 Task: Move the task Create a new event management system for a conference or trade show to the section Done in the project AgileEngine and filter the tasks in the project by High Priority
Action: Mouse moved to (440, 313)
Screenshot: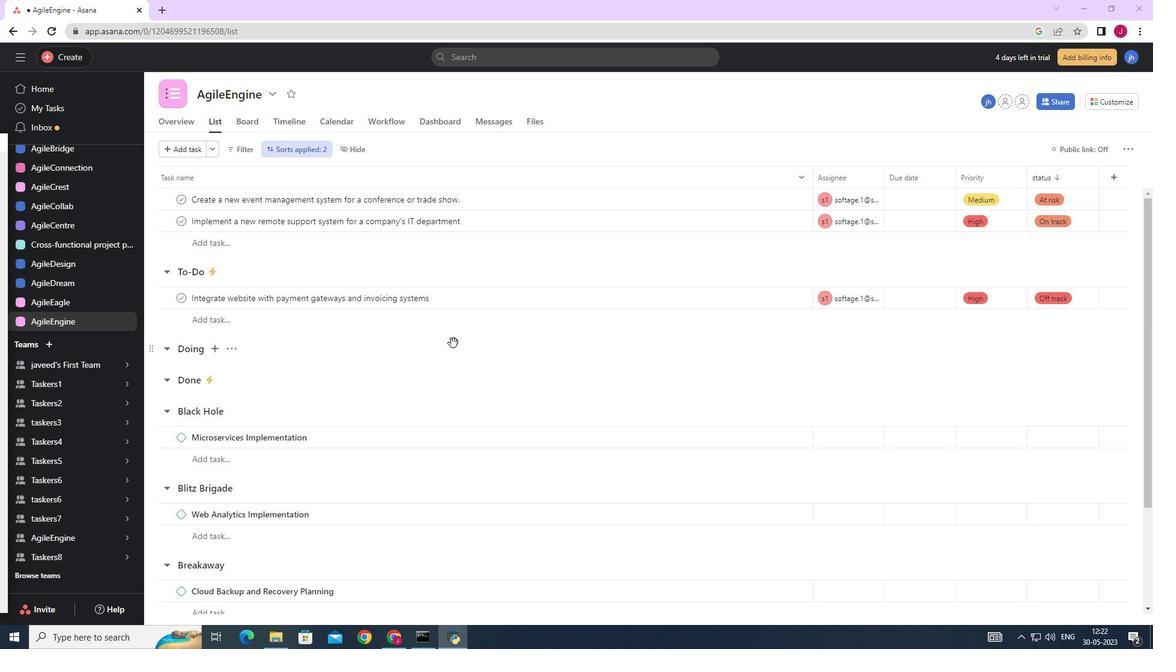 
Action: Mouse scrolled (440, 313) with delta (0, 0)
Screenshot: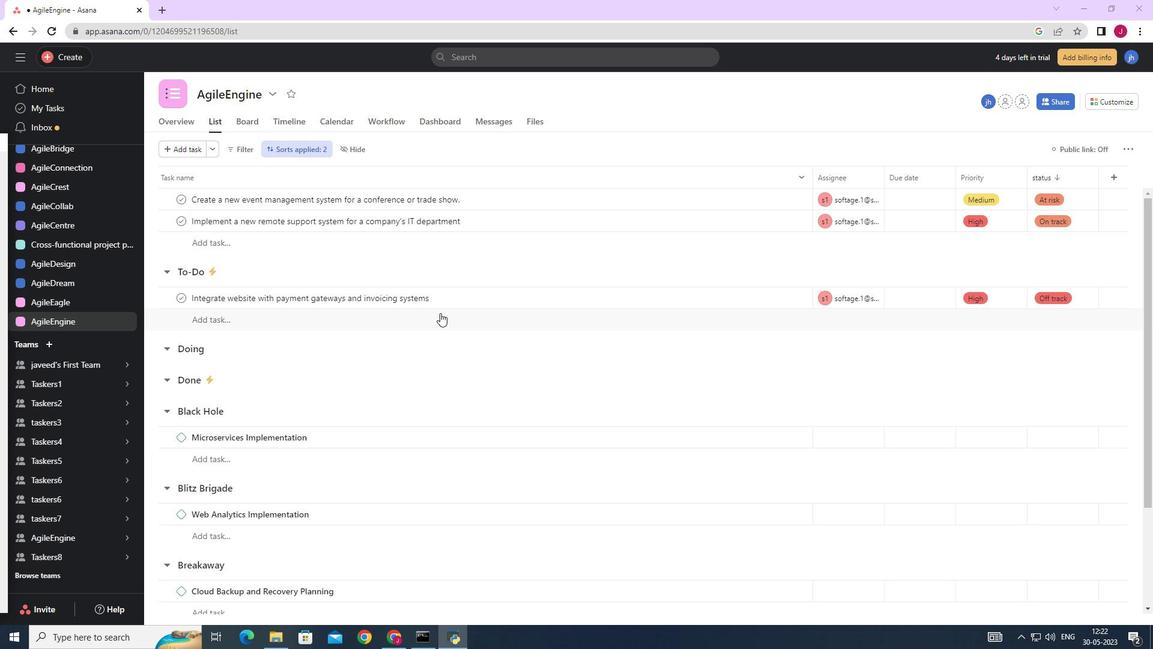 
Action: Mouse moved to (439, 313)
Screenshot: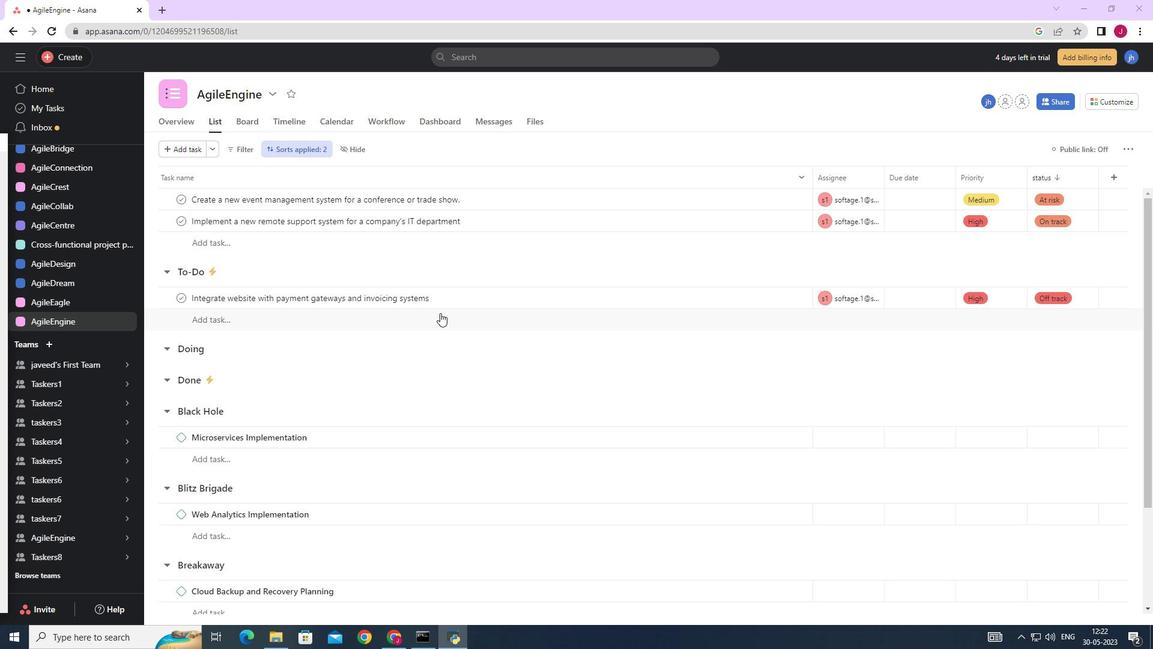 
Action: Mouse scrolled (439, 313) with delta (0, 0)
Screenshot: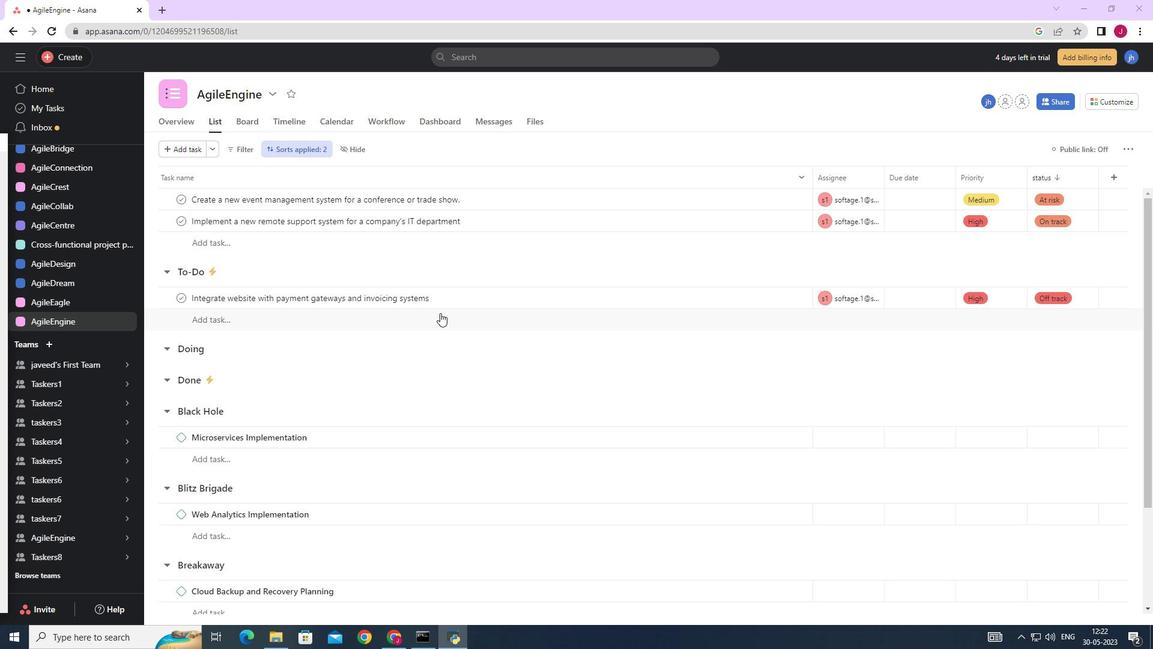 
Action: Mouse moved to (775, 203)
Screenshot: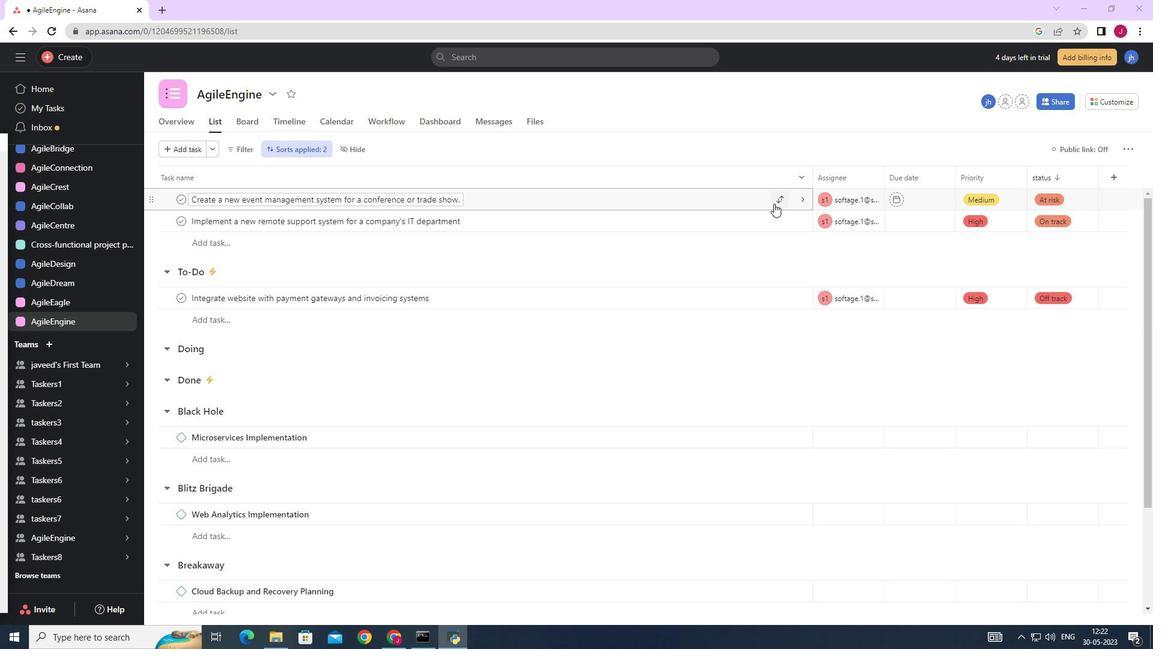 
Action: Mouse pressed left at (775, 203)
Screenshot: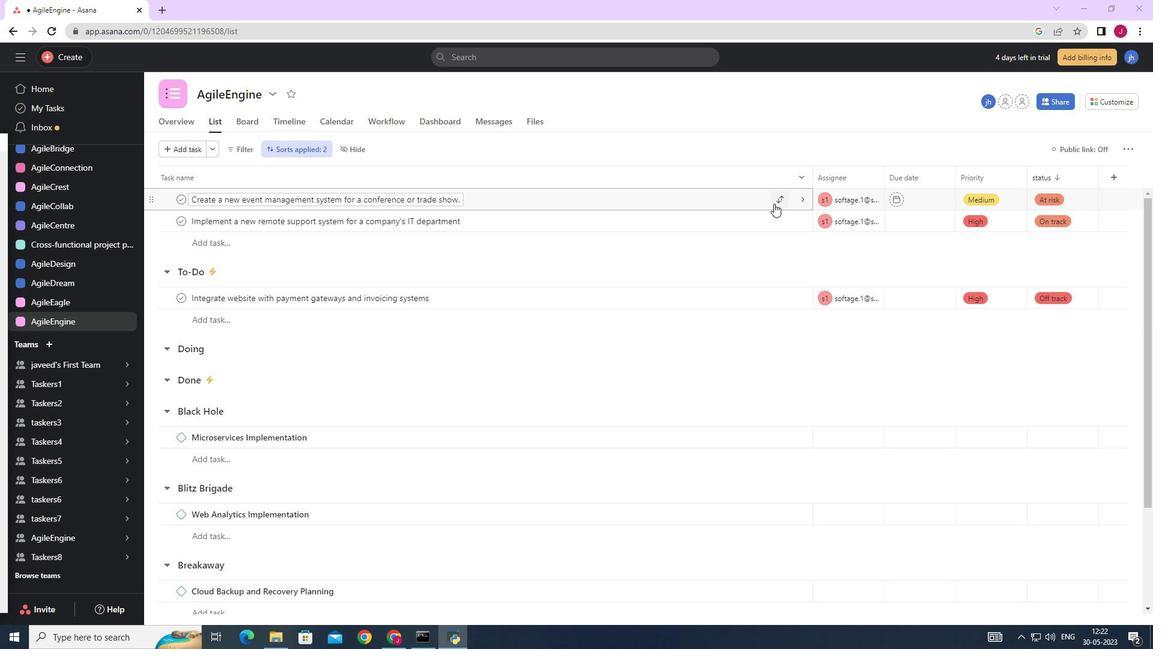
Action: Mouse moved to (711, 306)
Screenshot: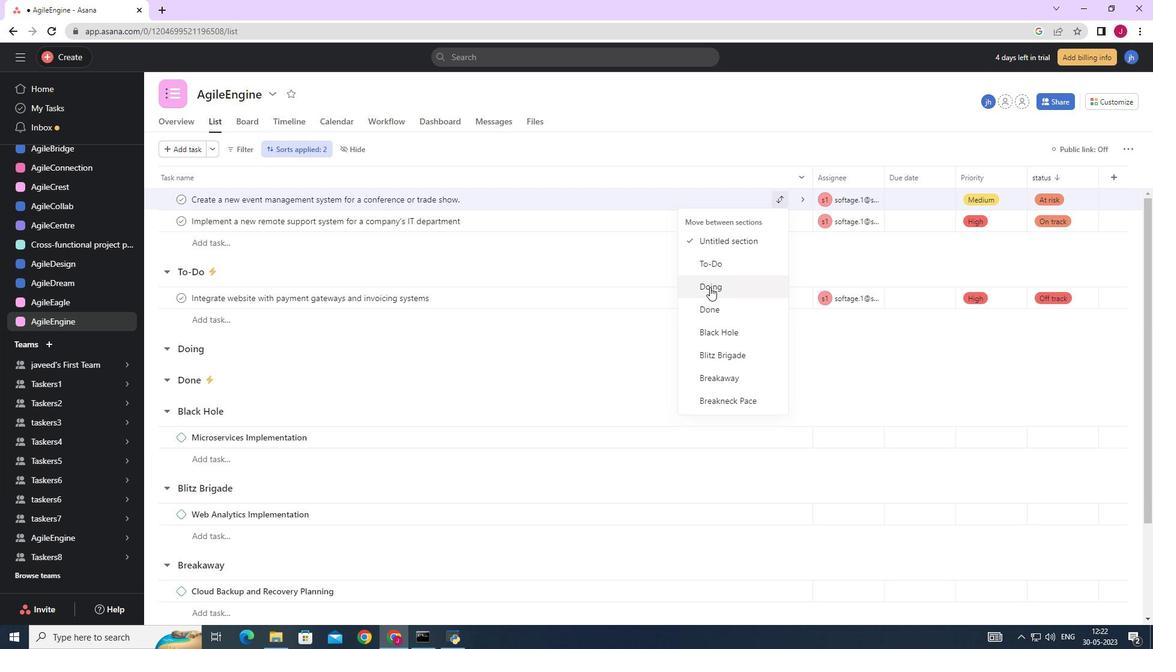 
Action: Mouse pressed left at (711, 306)
Screenshot: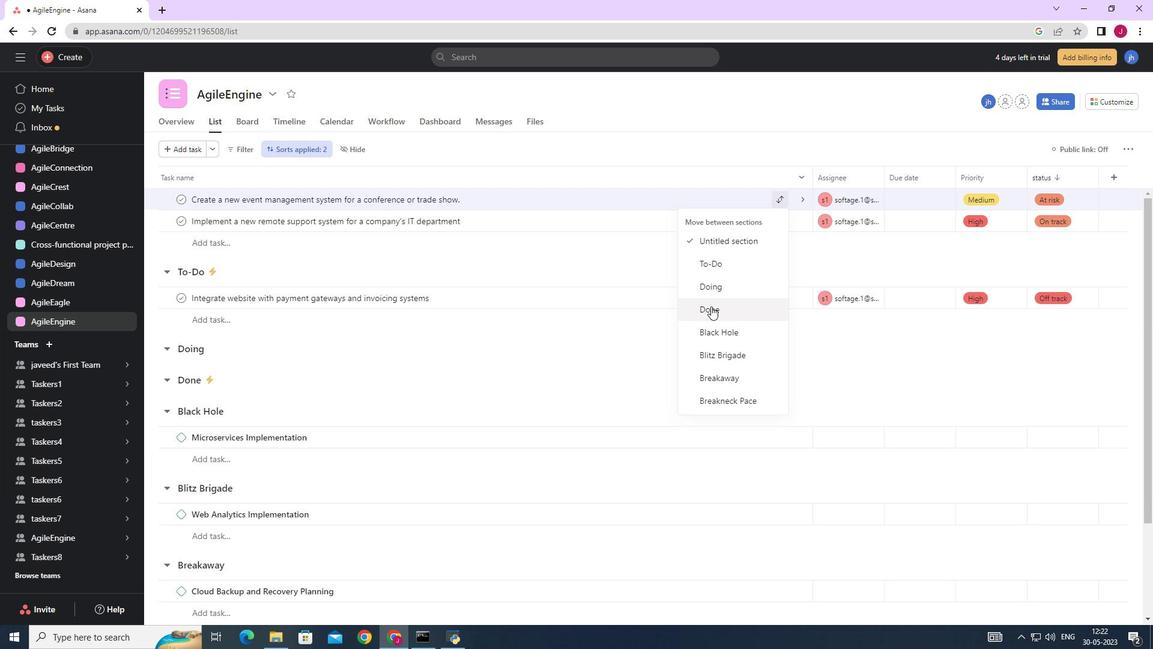 
Action: Mouse moved to (245, 149)
Screenshot: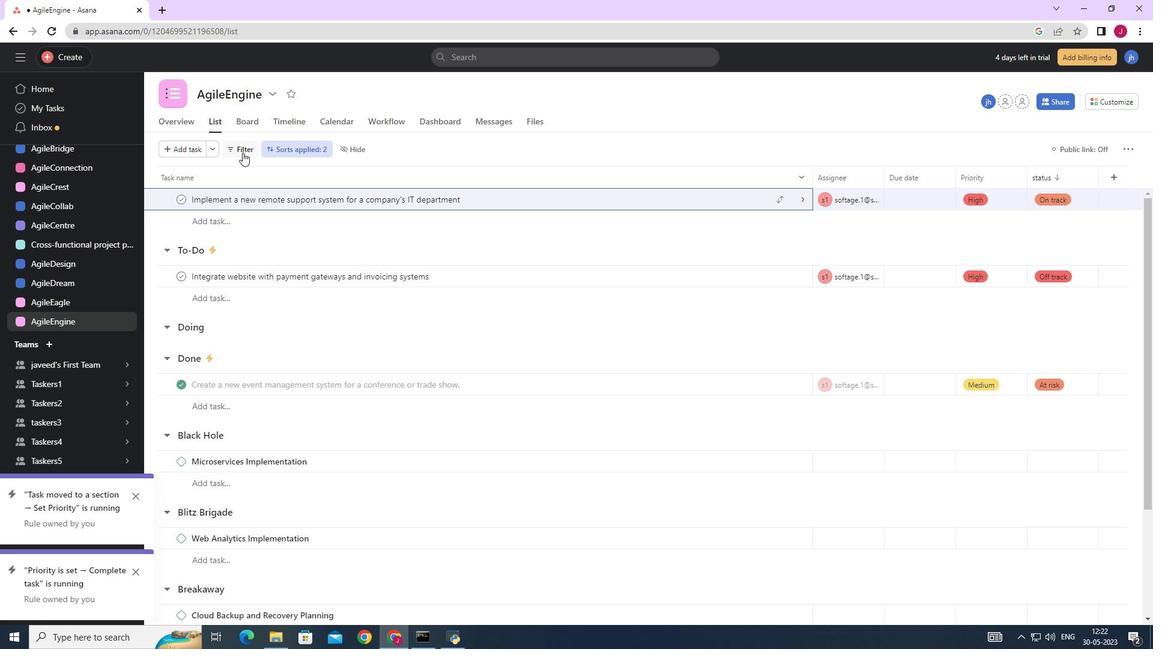 
Action: Mouse pressed left at (245, 149)
Screenshot: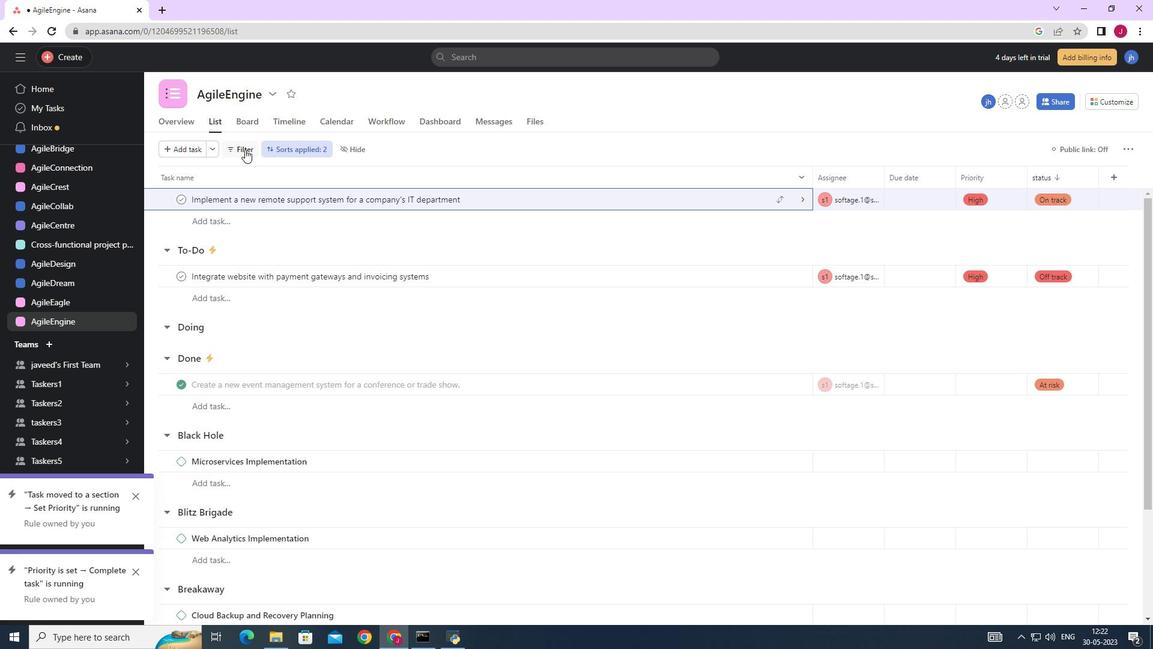 
Action: Mouse moved to (280, 245)
Screenshot: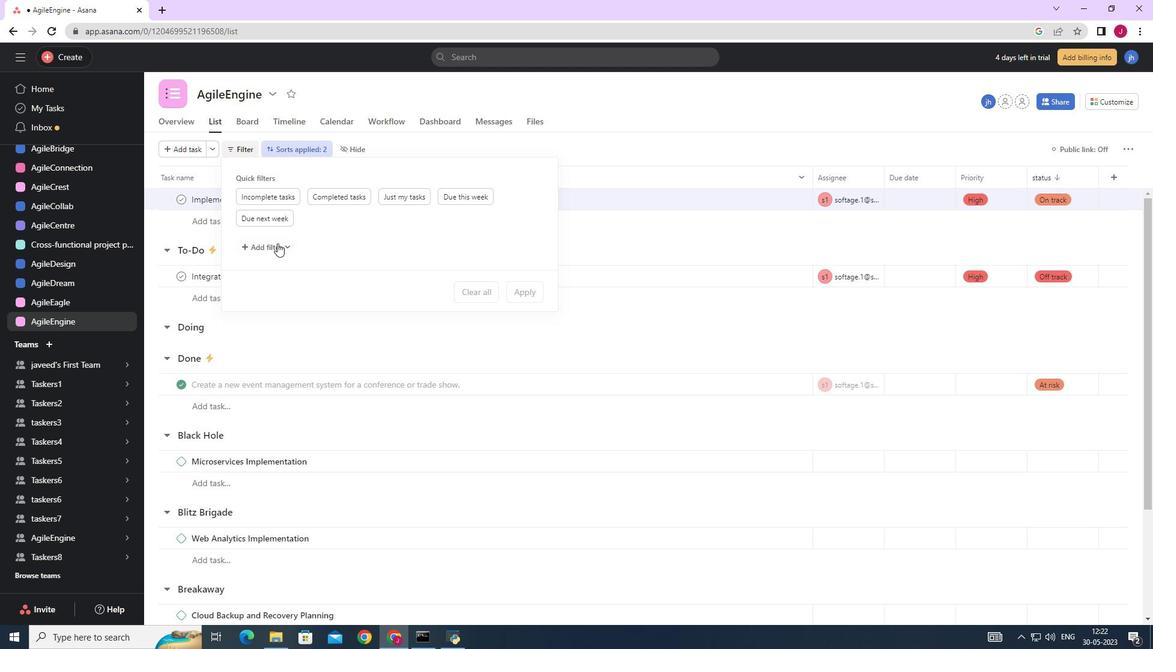
Action: Mouse pressed left at (280, 245)
Screenshot: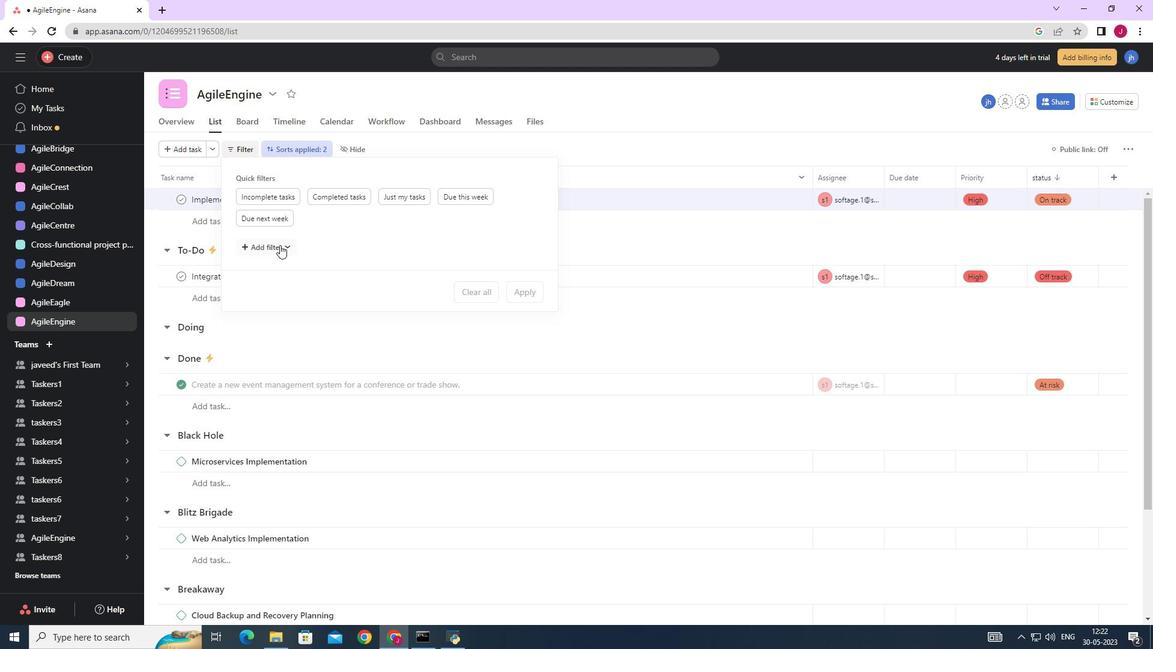 
Action: Mouse moved to (274, 454)
Screenshot: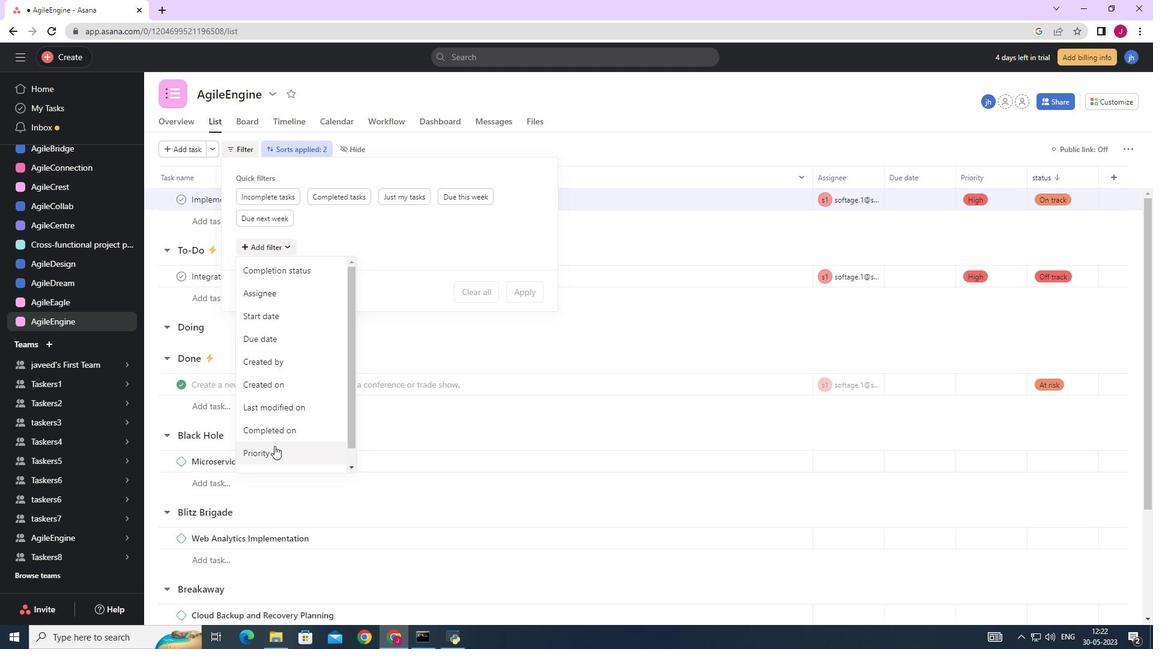 
Action: Mouse pressed left at (274, 454)
Screenshot: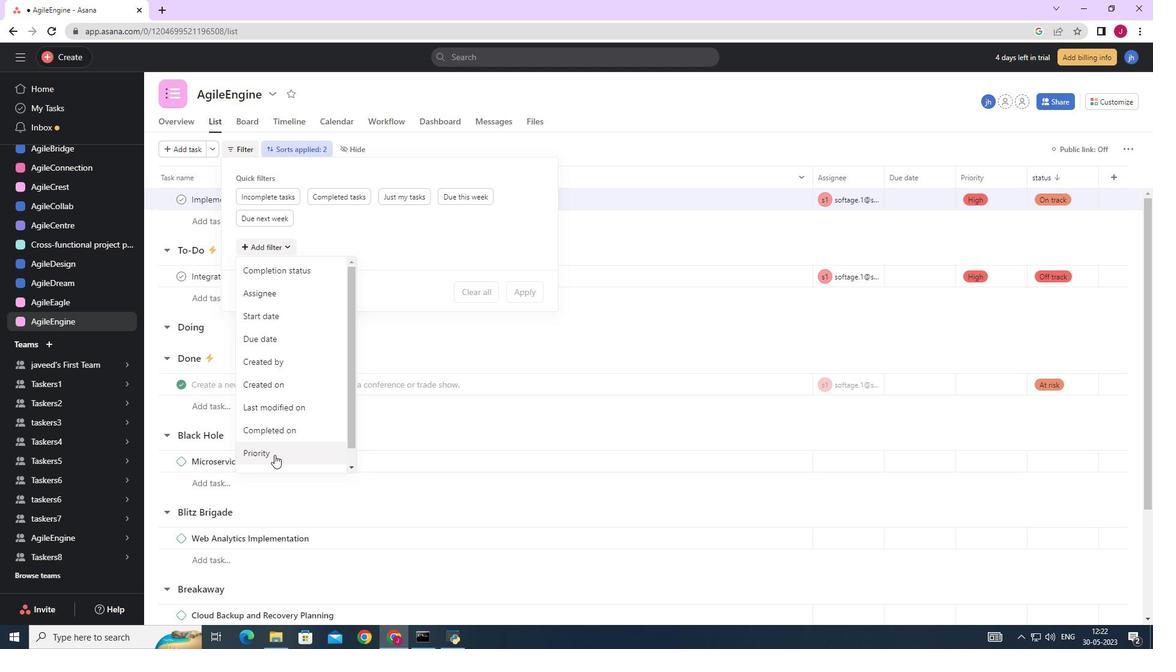
Action: Mouse moved to (519, 338)
Screenshot: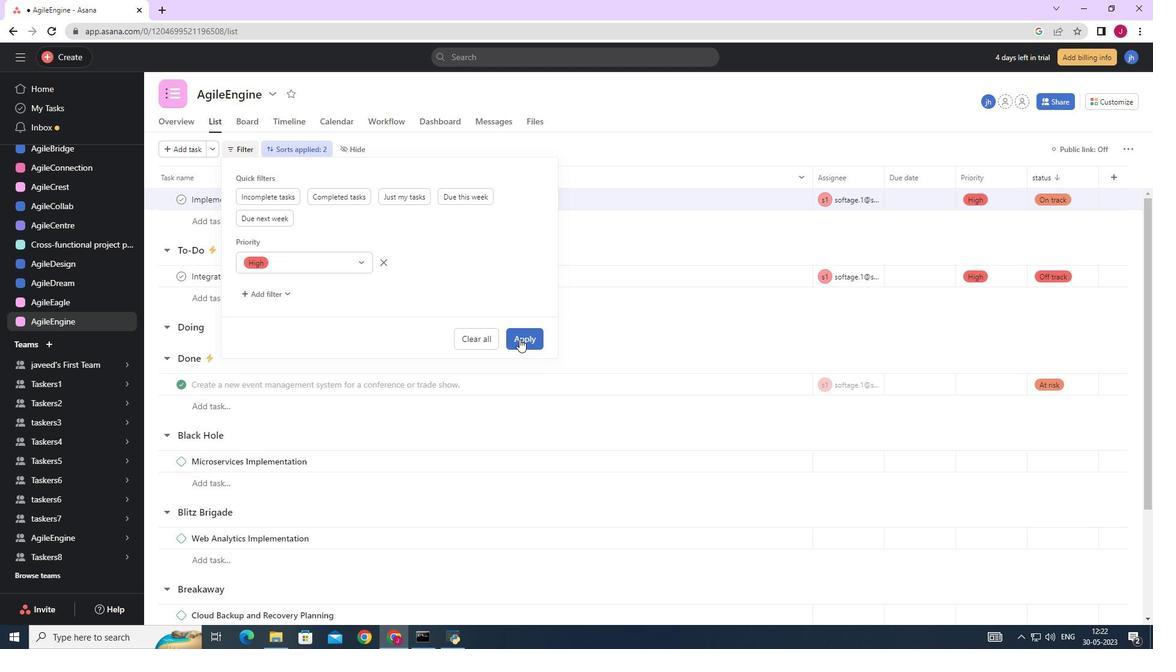 
Action: Mouse pressed left at (519, 338)
Screenshot: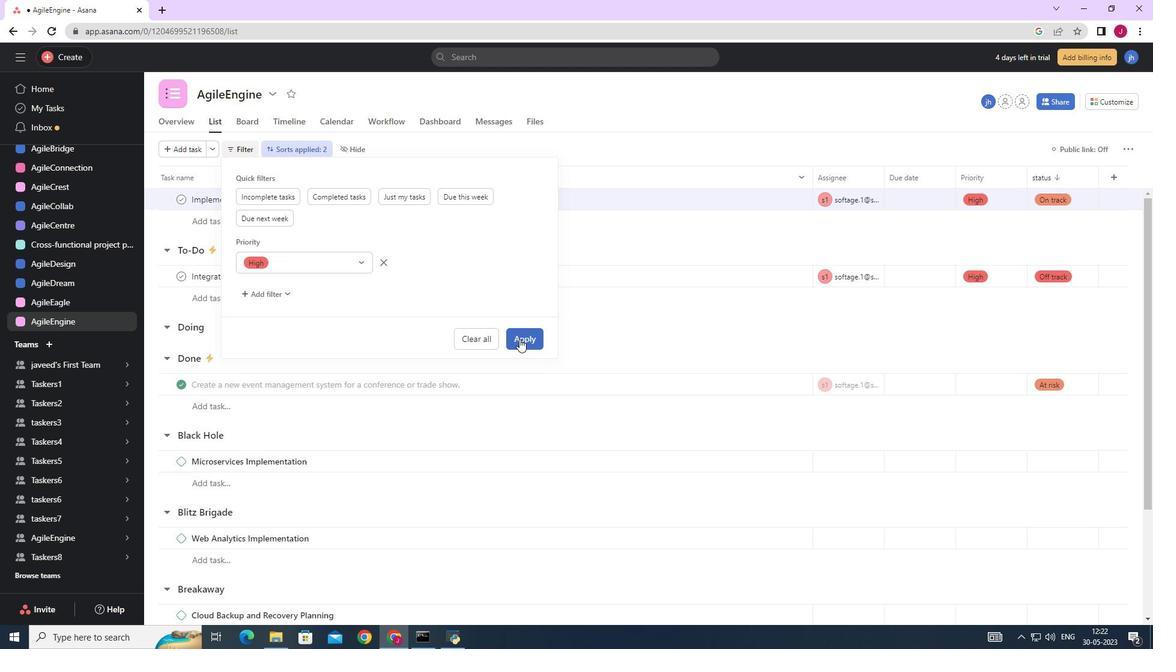 
